 Task: Create a section Sonic Strike and in the section, add a milestone IT outsourcing management in the project CompuServe
Action: Mouse moved to (64, 165)
Screenshot: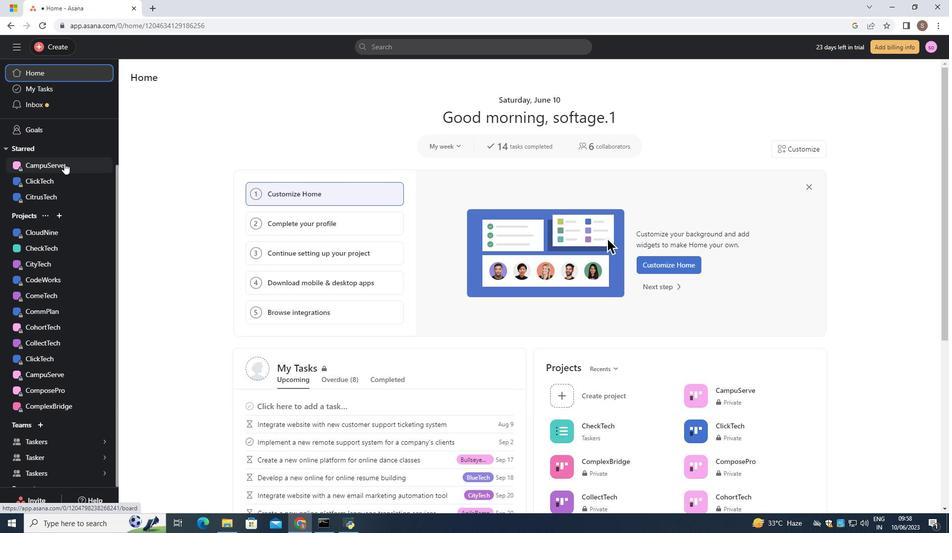 
Action: Mouse pressed left at (64, 165)
Screenshot: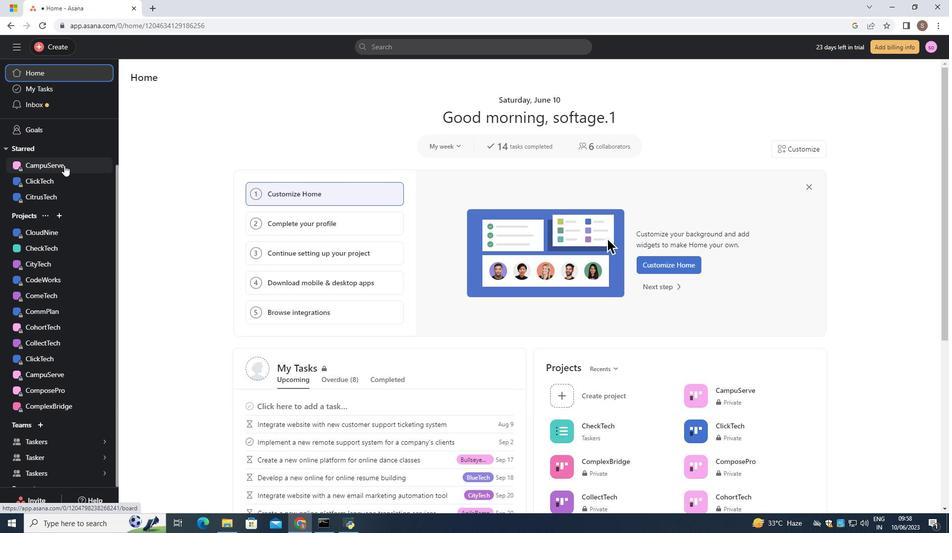 
Action: Mouse moved to (763, 144)
Screenshot: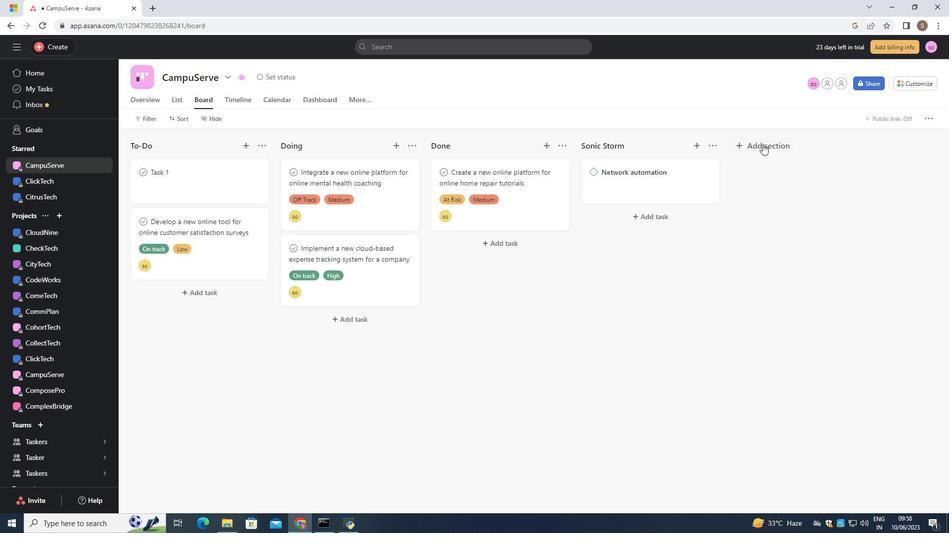 
Action: Mouse pressed left at (763, 144)
Screenshot: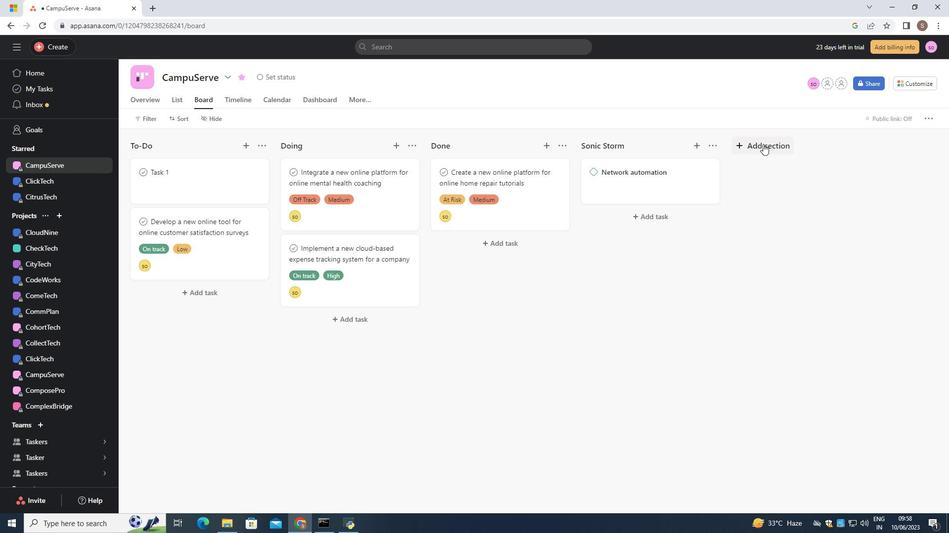 
Action: Mouse moved to (763, 144)
Screenshot: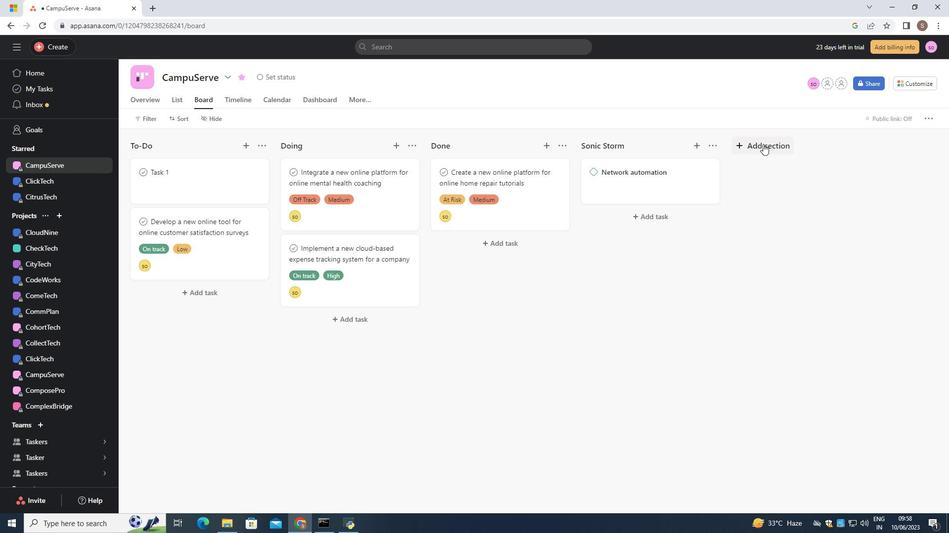 
Action: Key pressed <Key.shift>Sonic<Key.space><Key.shift>Strike<Key.enter>
Screenshot: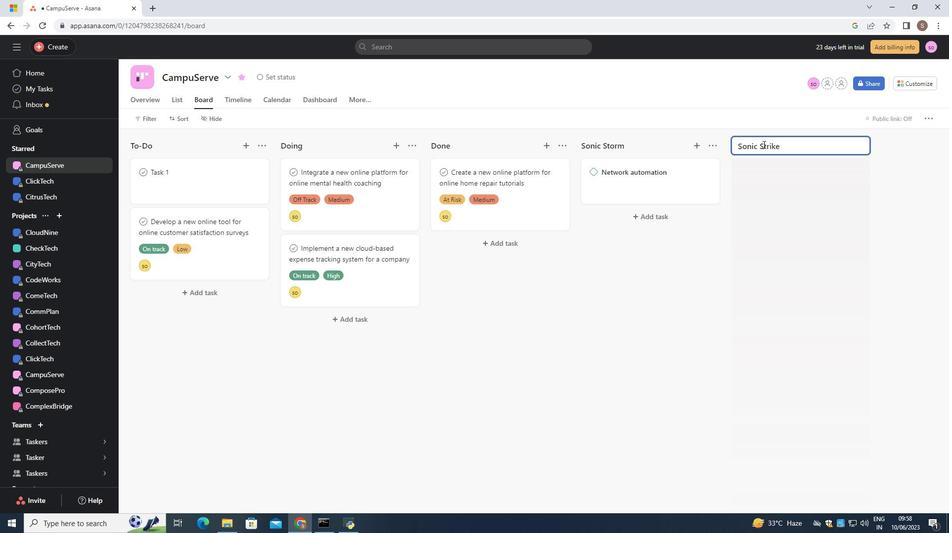 
Action: Mouse moved to (767, 143)
Screenshot: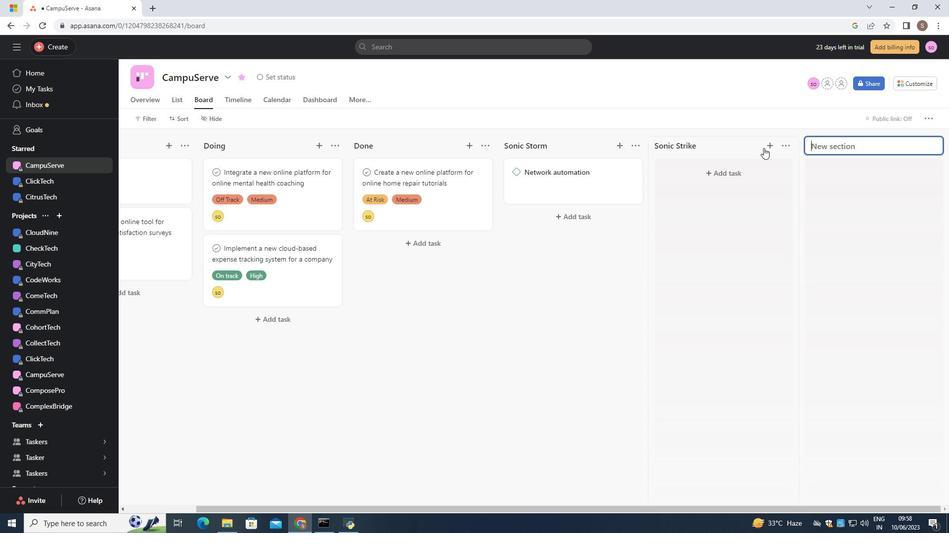 
Action: Mouse pressed left at (767, 143)
Screenshot: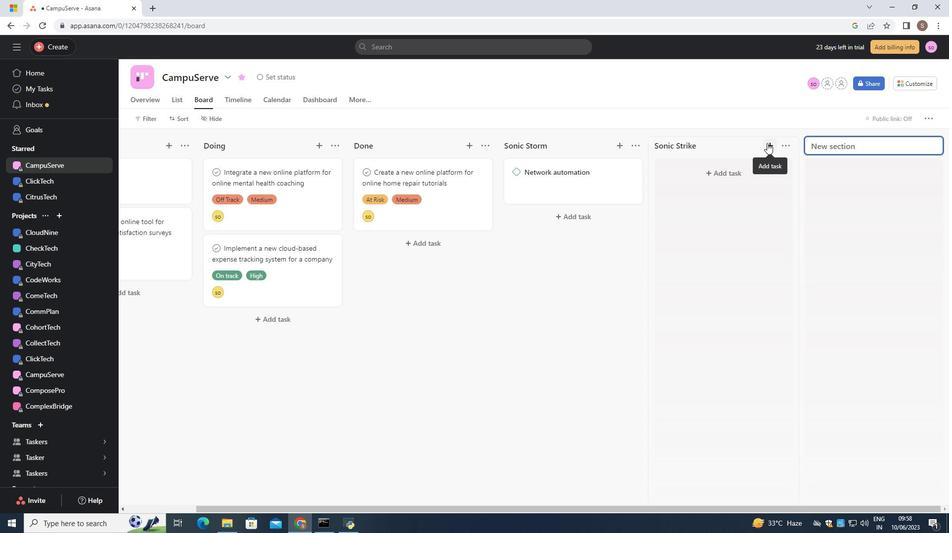 
Action: Key pressed <Key.shift><Key.shift>IT<Key.space>outsourcing<Key.space>management<Key.enter>
Screenshot: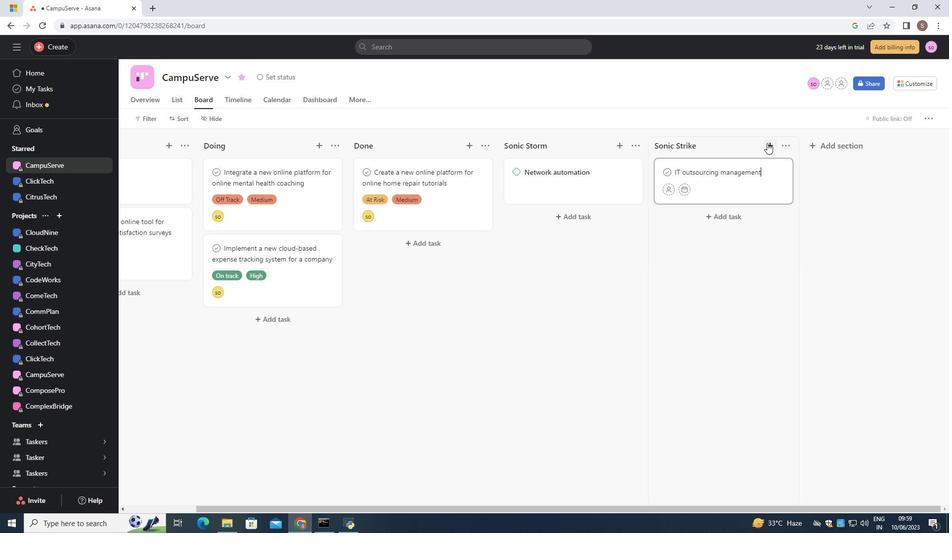 
Action: Mouse moved to (741, 188)
Screenshot: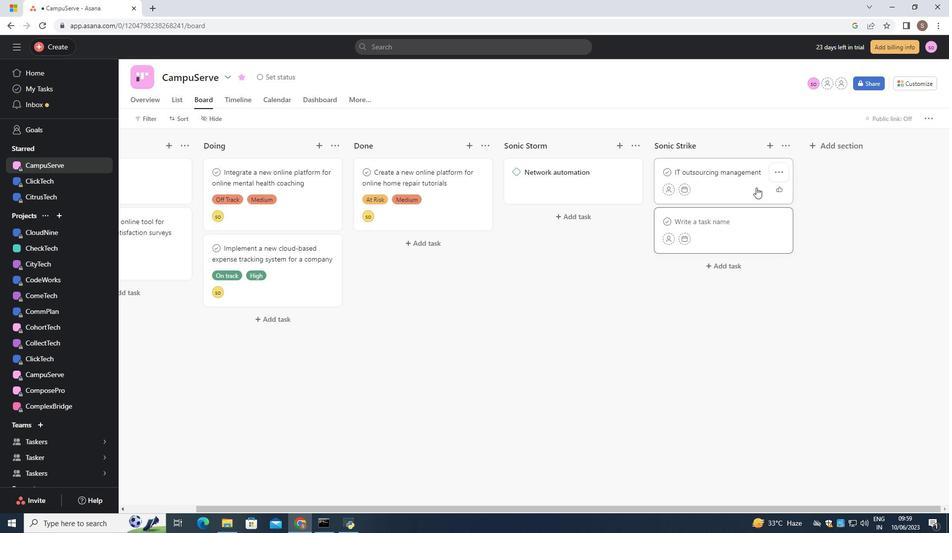 
Action: Mouse pressed left at (741, 188)
Screenshot: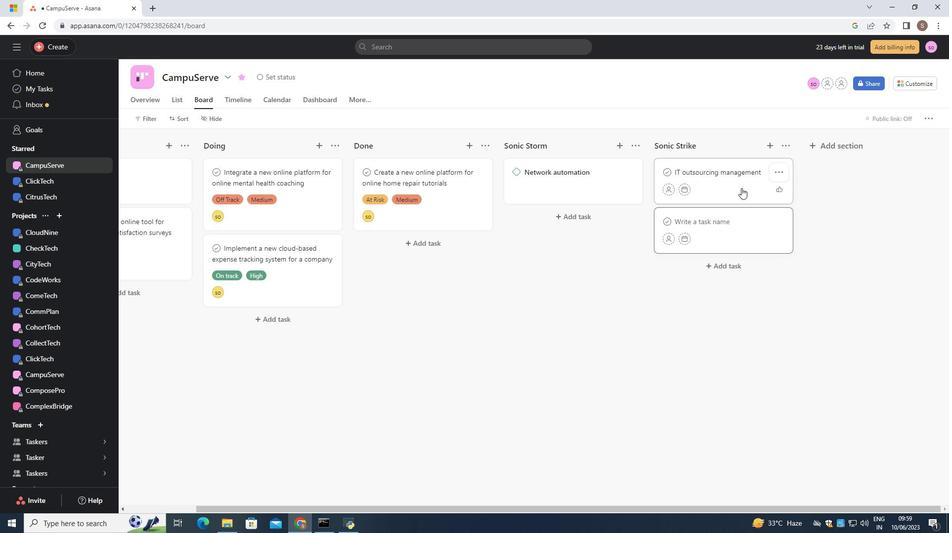 
Action: Mouse moved to (909, 122)
Screenshot: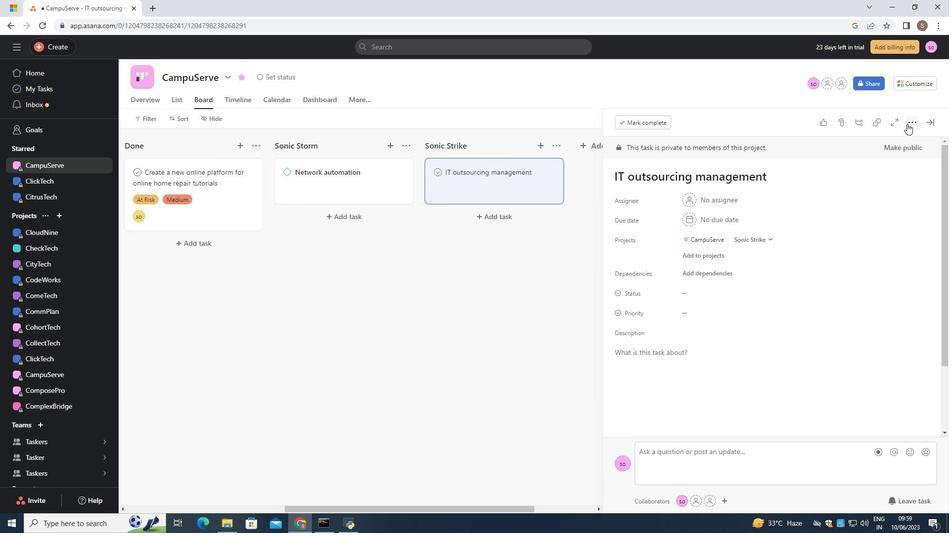 
Action: Mouse pressed left at (909, 122)
Screenshot: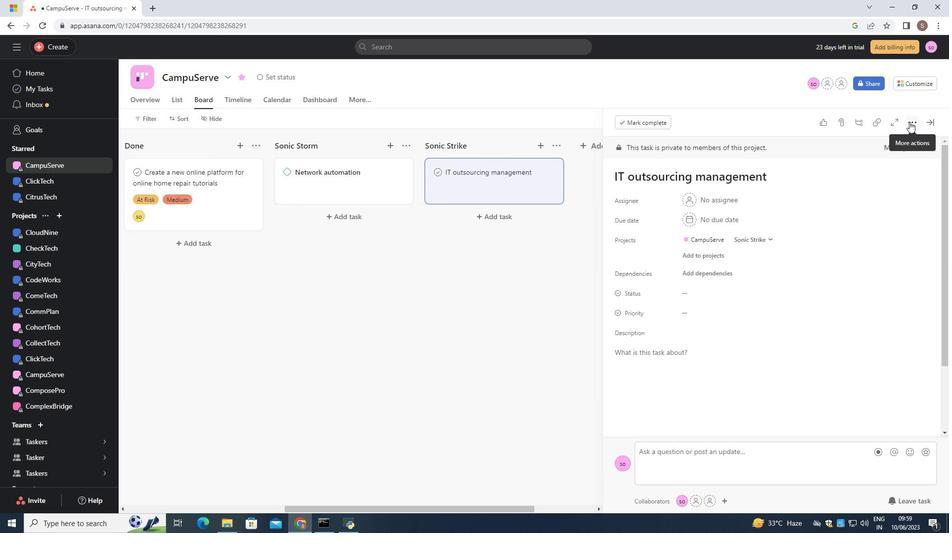 
Action: Mouse moved to (860, 164)
Screenshot: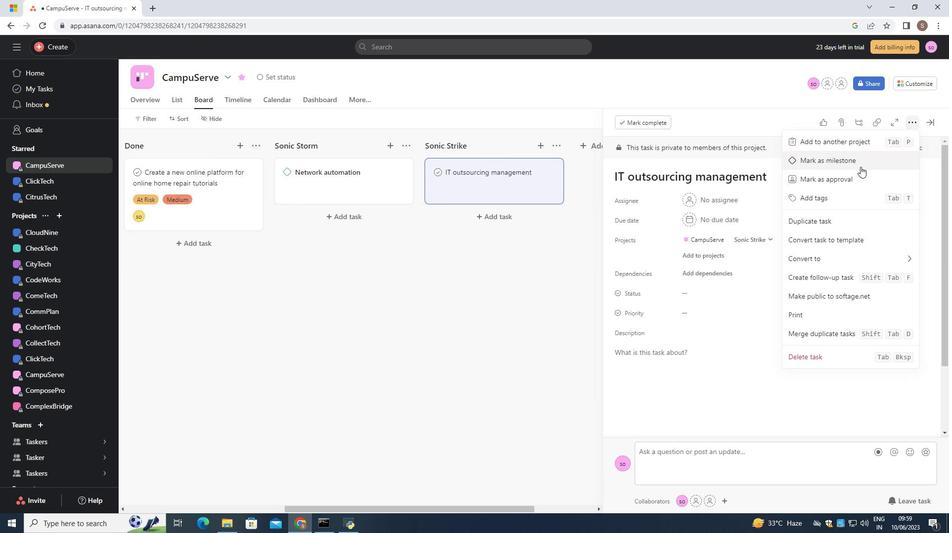 
Action: Mouse pressed left at (860, 164)
Screenshot: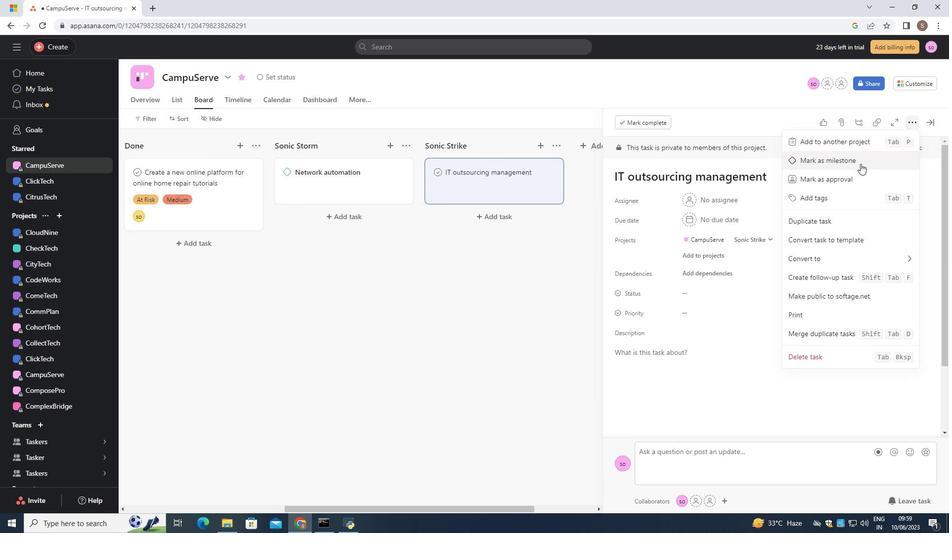 
